 Task: Change the crop ratio to 2.21:1.
Action: Mouse moved to (65, 12)
Screenshot: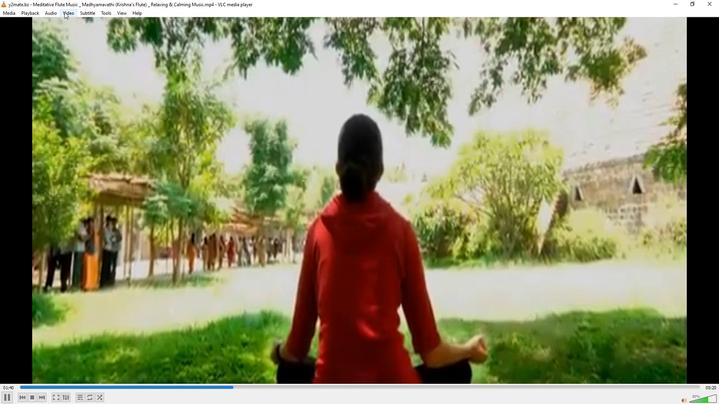 
Action: Mouse pressed left at (65, 12)
Screenshot: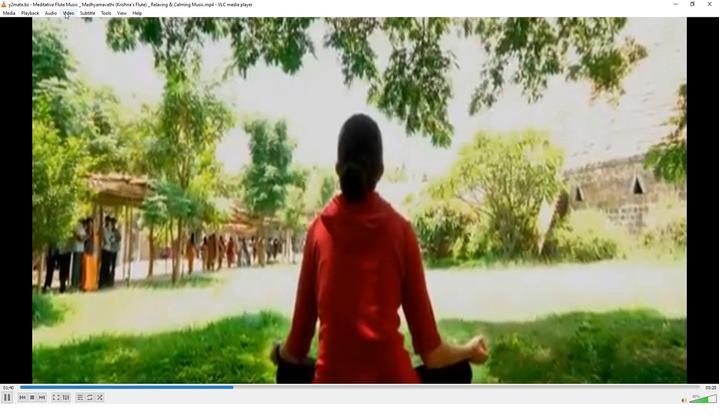 
Action: Mouse moved to (135, 125)
Screenshot: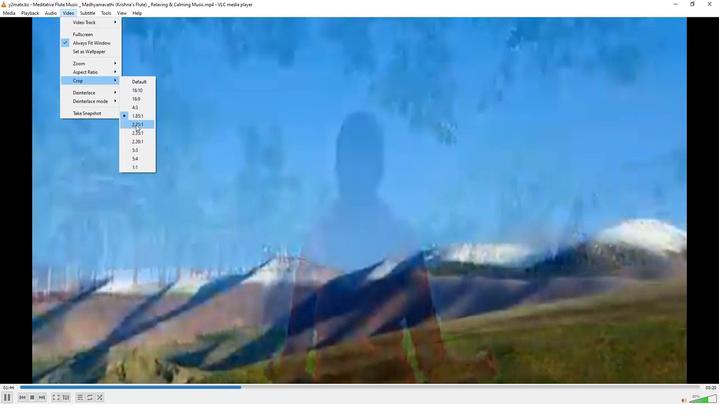
Action: Mouse pressed left at (135, 125)
Screenshot: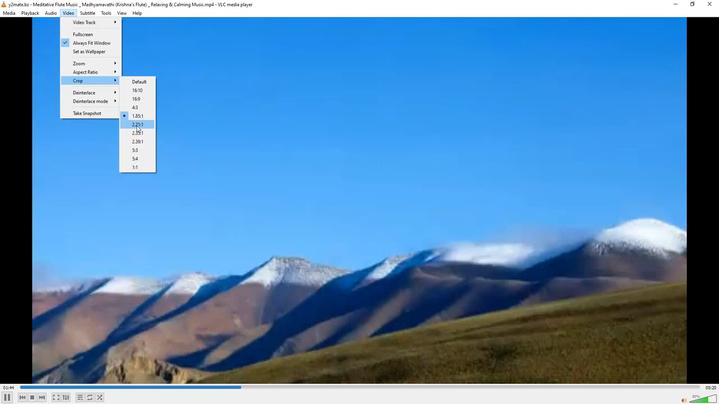 
